 Task: Edit the buffer time to 1 hour before the event.
Action: Mouse moved to (437, 256)
Screenshot: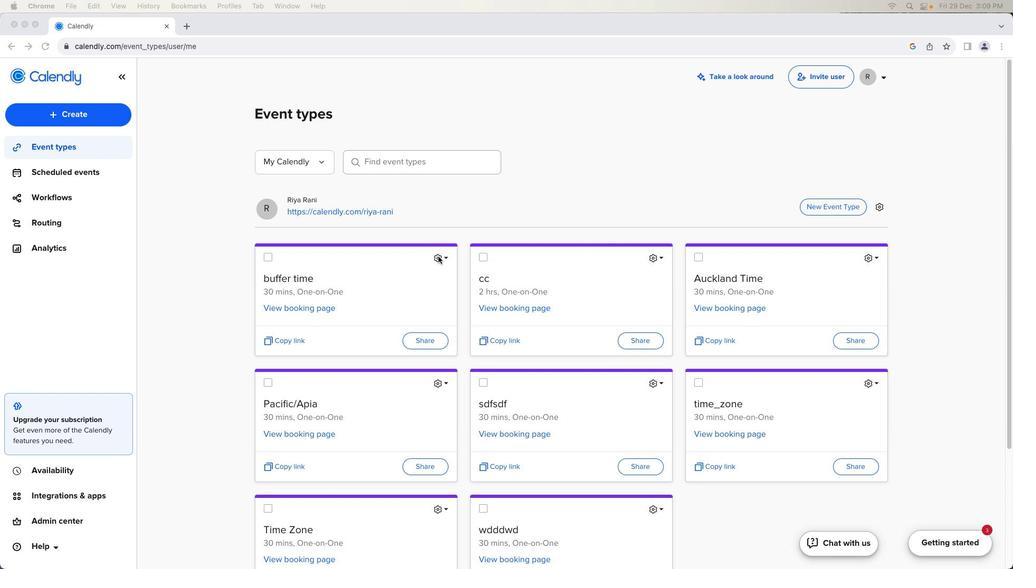 
Action: Mouse pressed left at (437, 256)
Screenshot: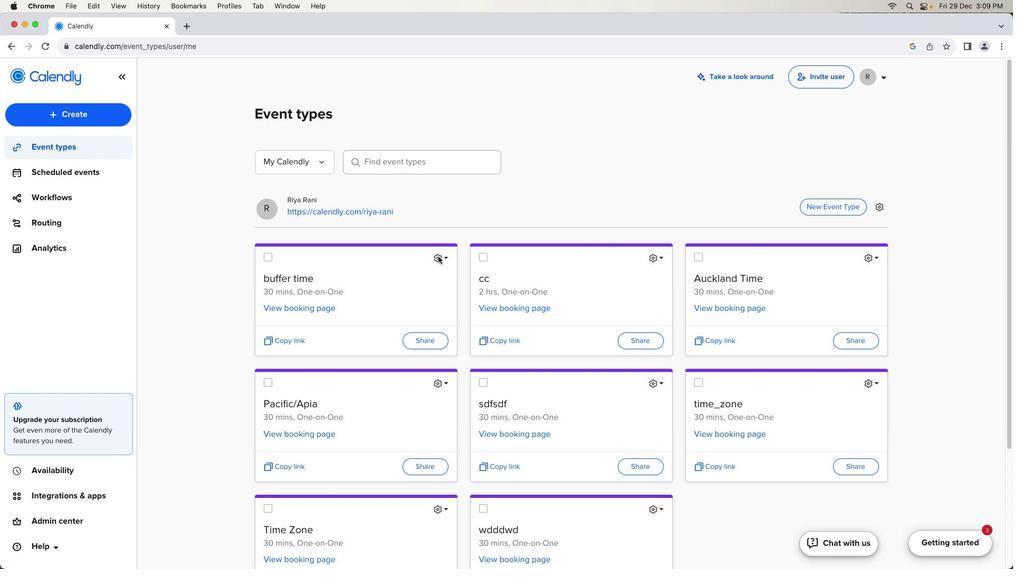 
Action: Mouse pressed left at (437, 256)
Screenshot: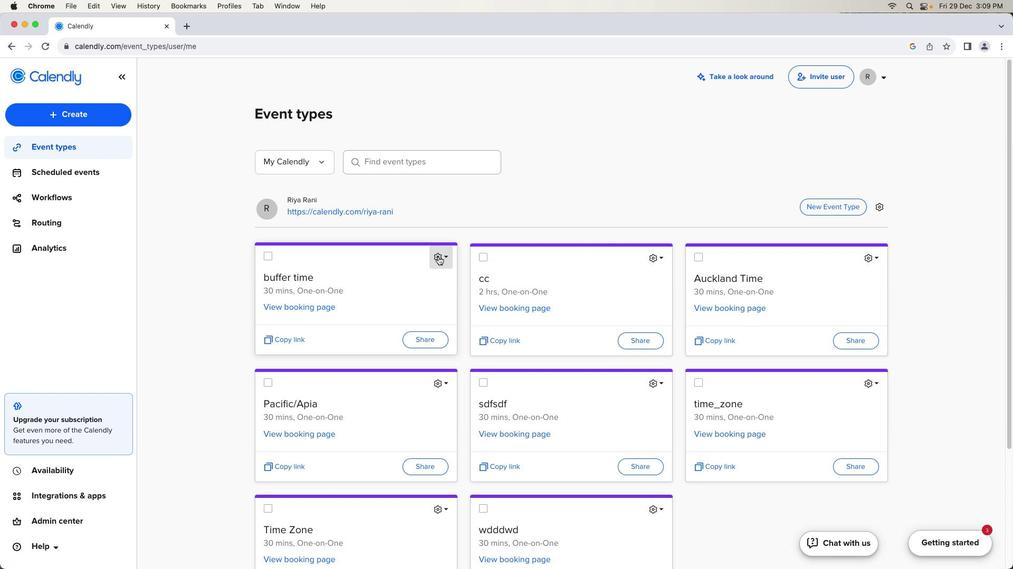 
Action: Mouse moved to (416, 281)
Screenshot: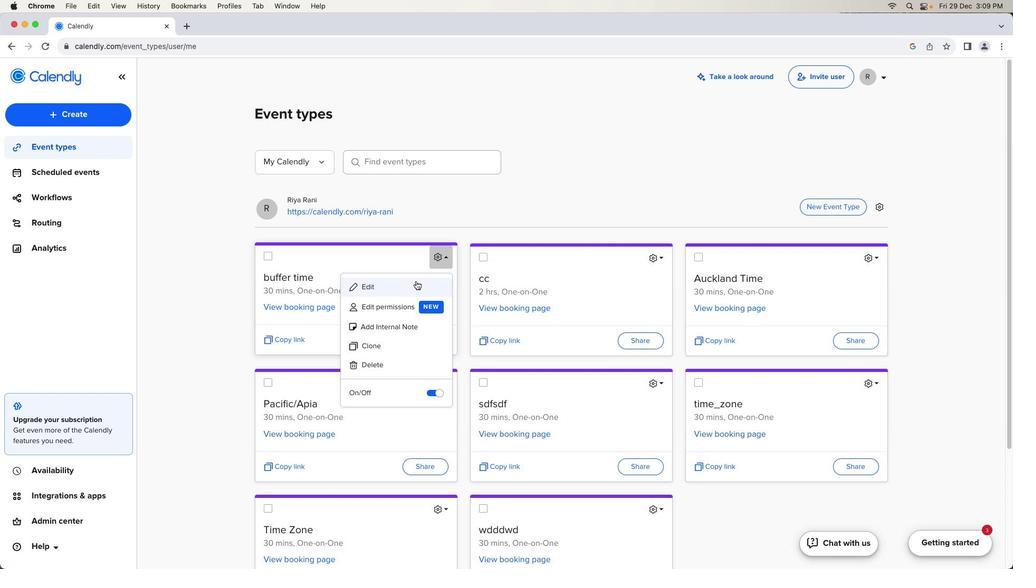 
Action: Mouse pressed left at (416, 281)
Screenshot: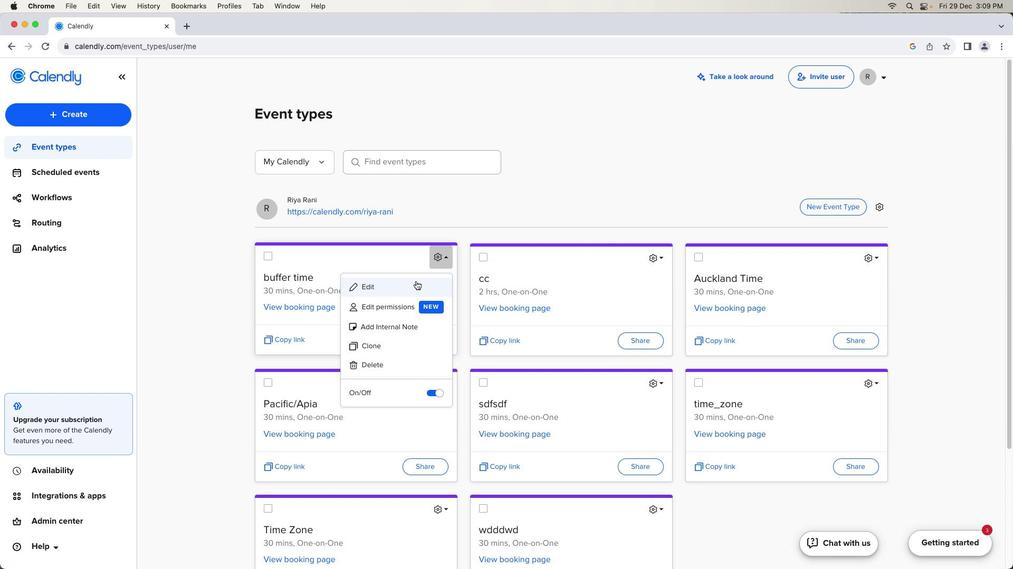 
Action: Mouse moved to (170, 342)
Screenshot: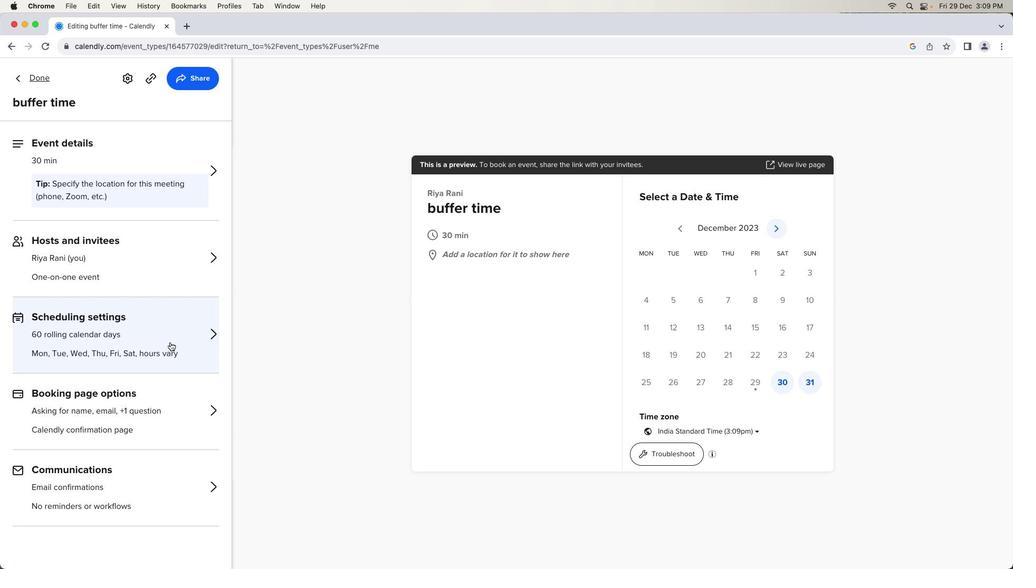 
Action: Mouse pressed left at (170, 342)
Screenshot: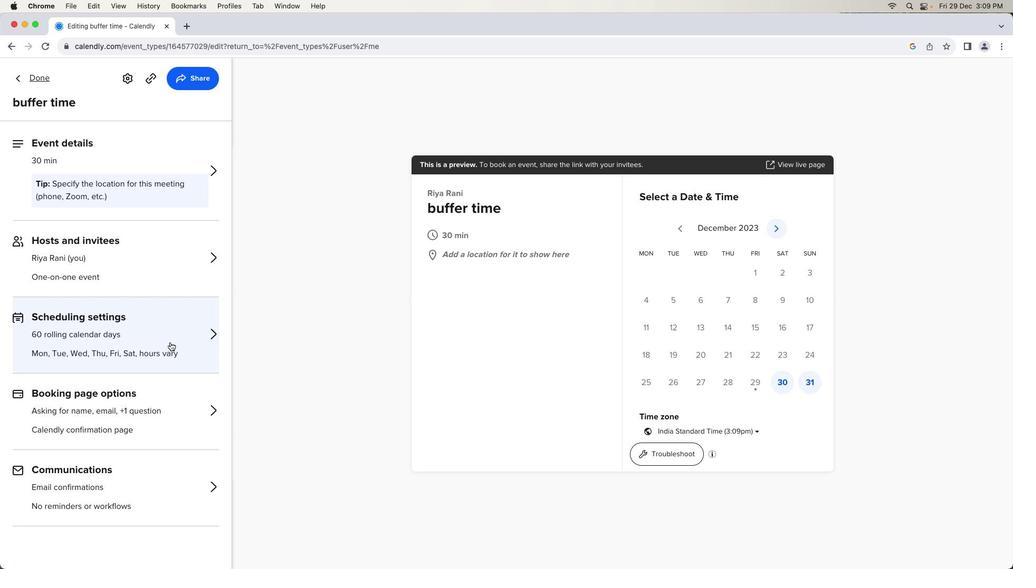 
Action: Mouse moved to (55, 424)
Screenshot: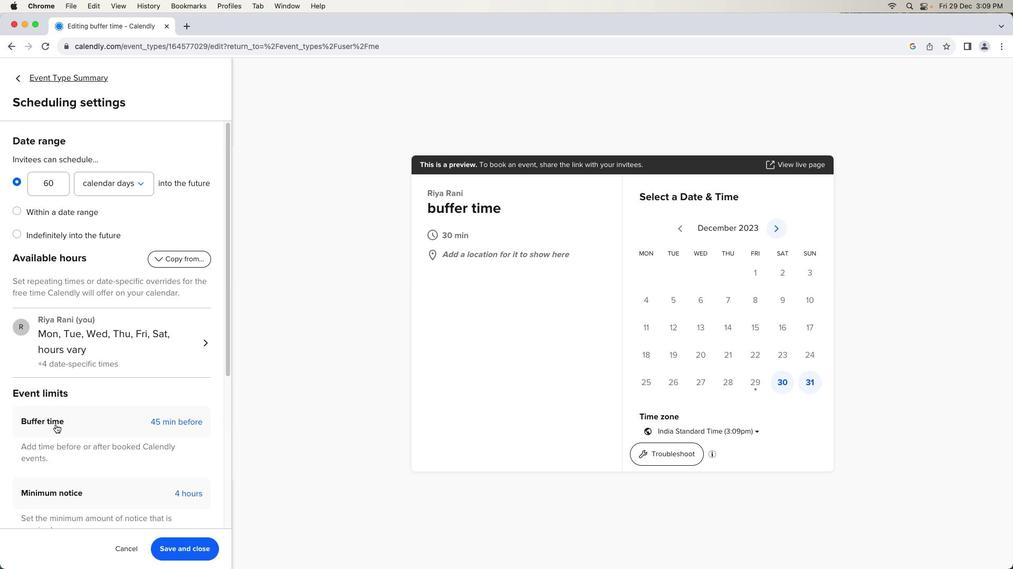 
Action: Mouse pressed left at (55, 424)
Screenshot: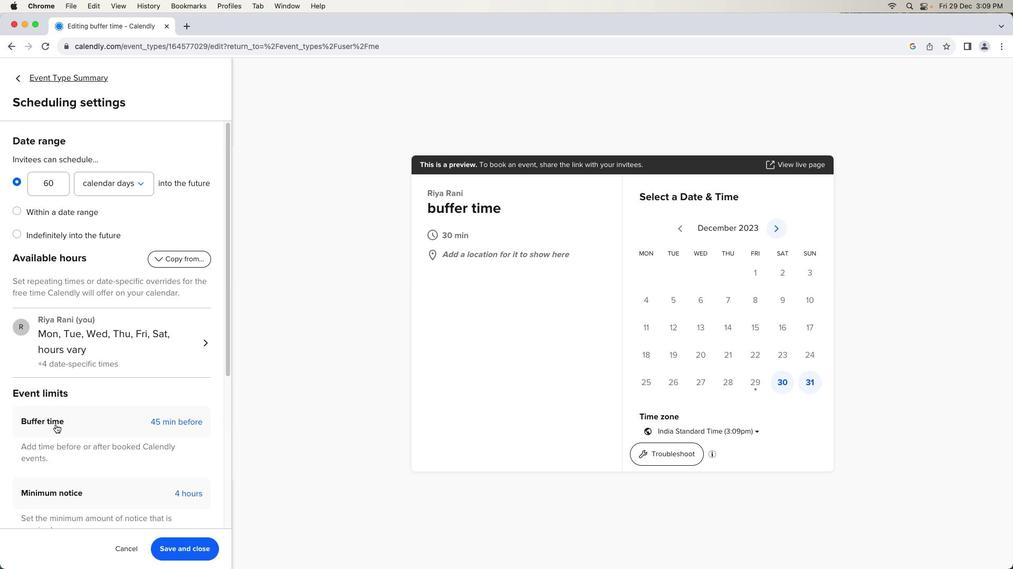 
Action: Mouse moved to (120, 453)
Screenshot: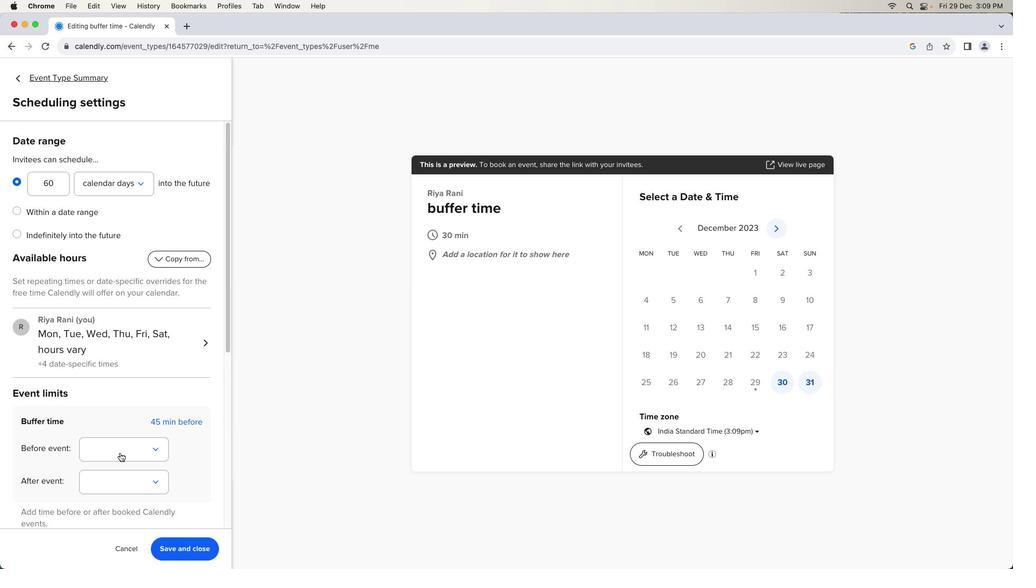 
Action: Mouse pressed left at (120, 453)
Screenshot: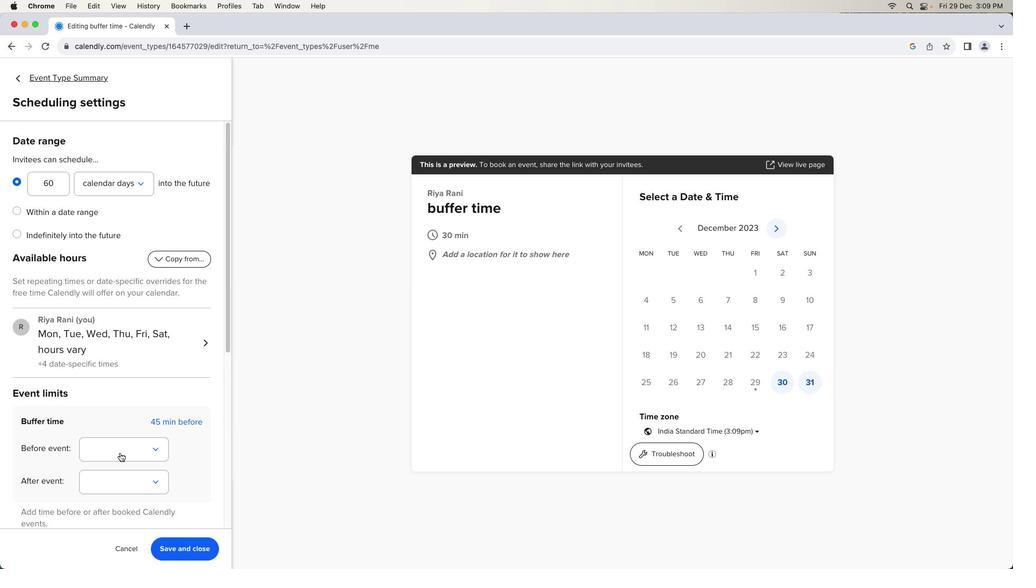 
Action: Mouse moved to (118, 510)
Screenshot: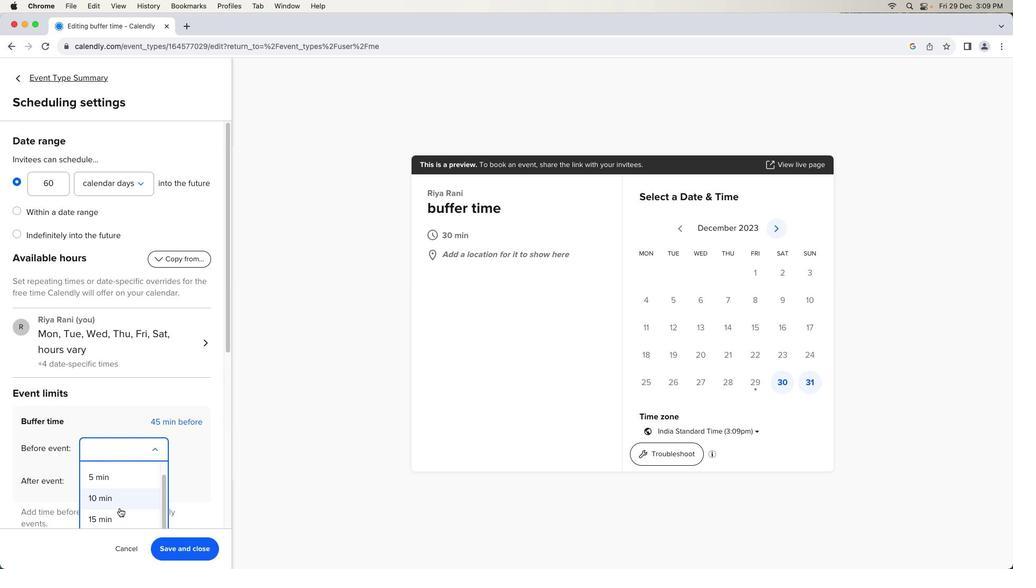 
Action: Mouse scrolled (118, 510) with delta (0, 0)
Screenshot: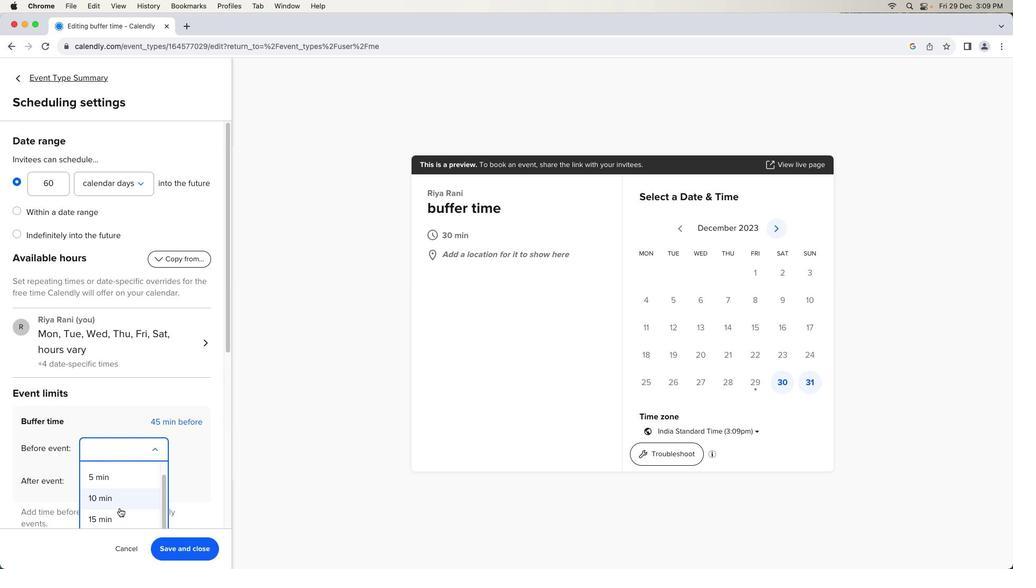 
Action: Mouse moved to (118, 510)
Screenshot: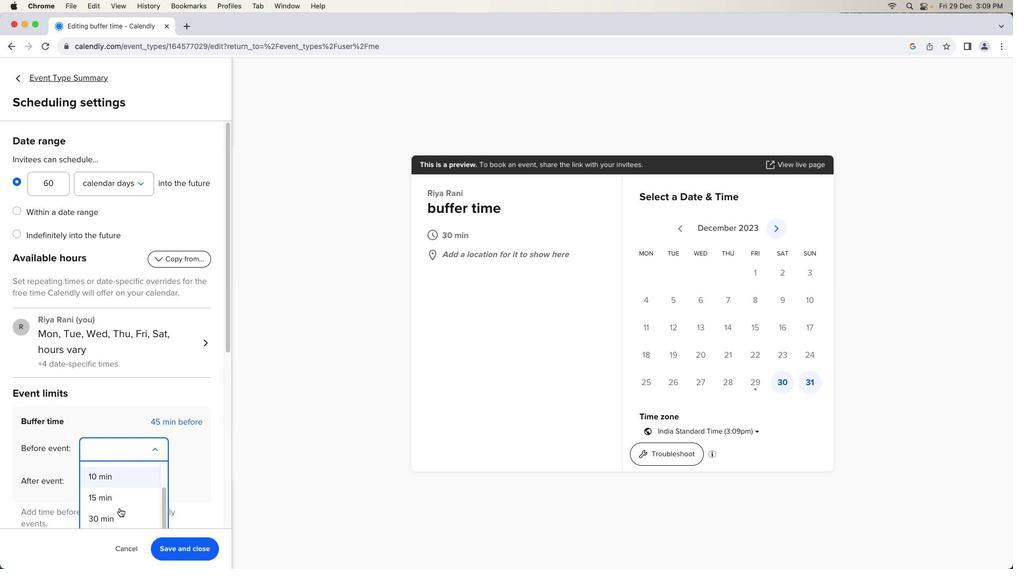 
Action: Mouse scrolled (118, 510) with delta (0, 0)
Screenshot: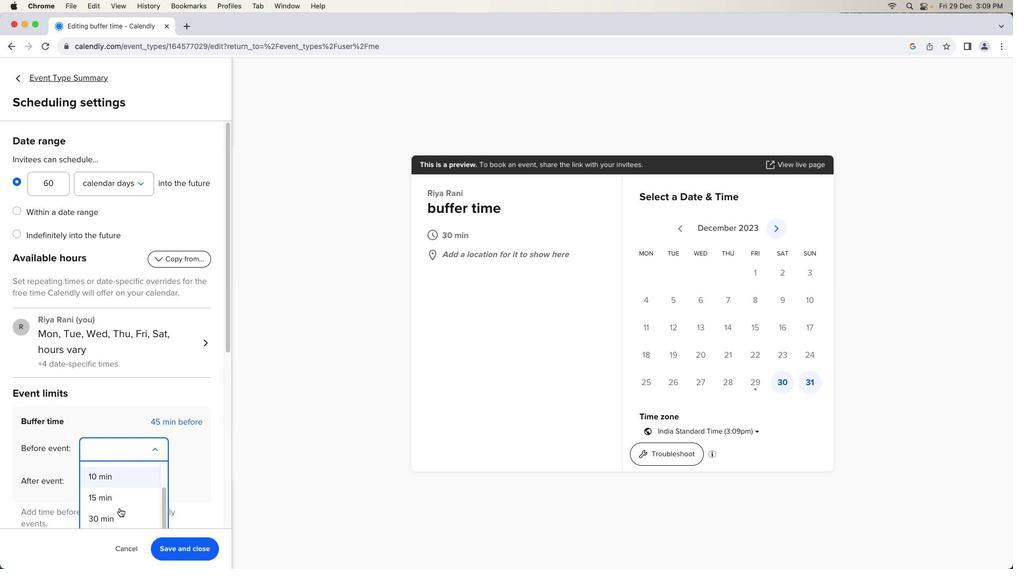 
Action: Mouse moved to (118, 509)
Screenshot: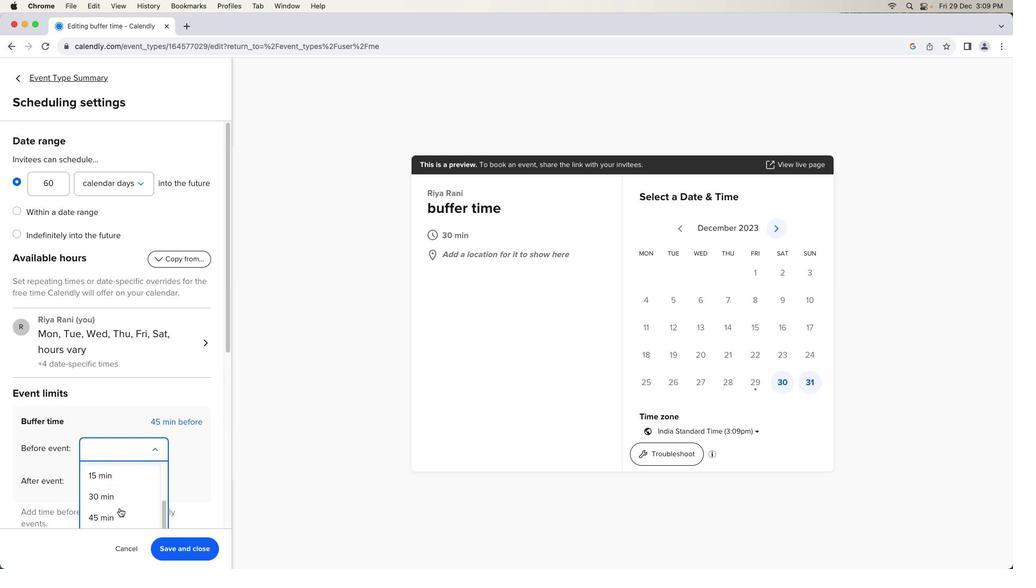 
Action: Mouse scrolled (118, 509) with delta (0, -1)
Screenshot: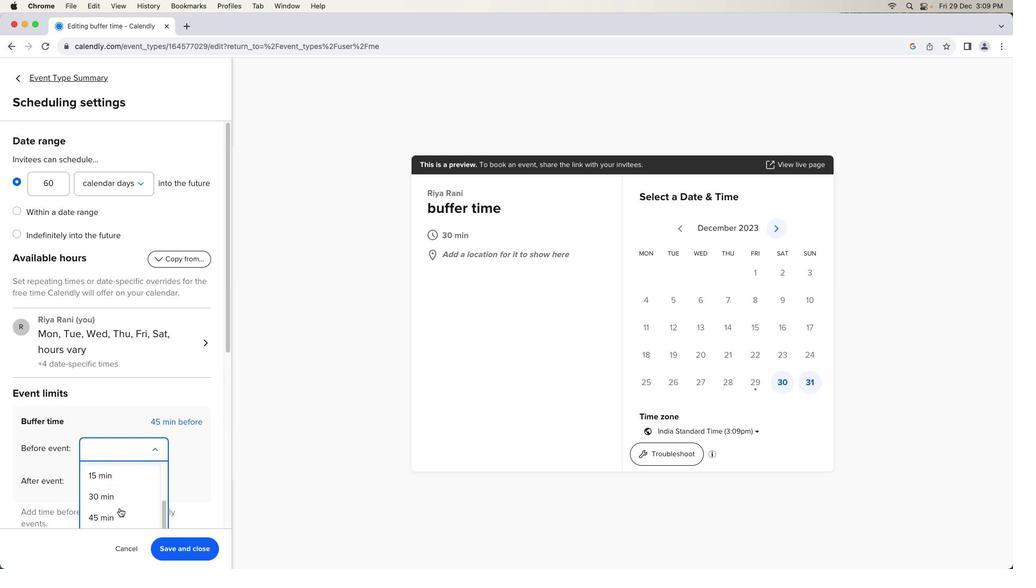 
Action: Mouse moved to (119, 509)
Screenshot: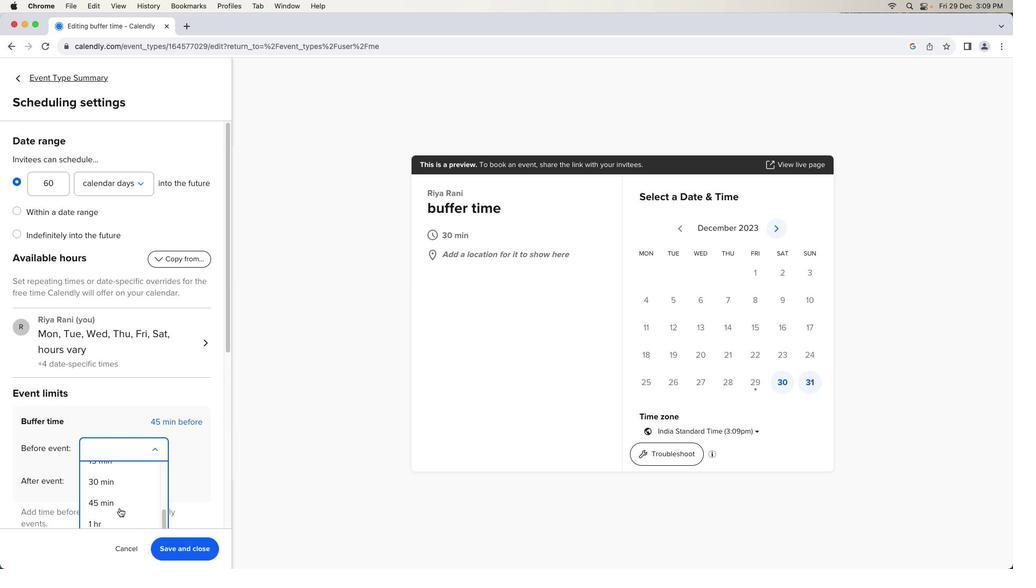 
Action: Mouse scrolled (119, 509) with delta (0, 0)
Screenshot: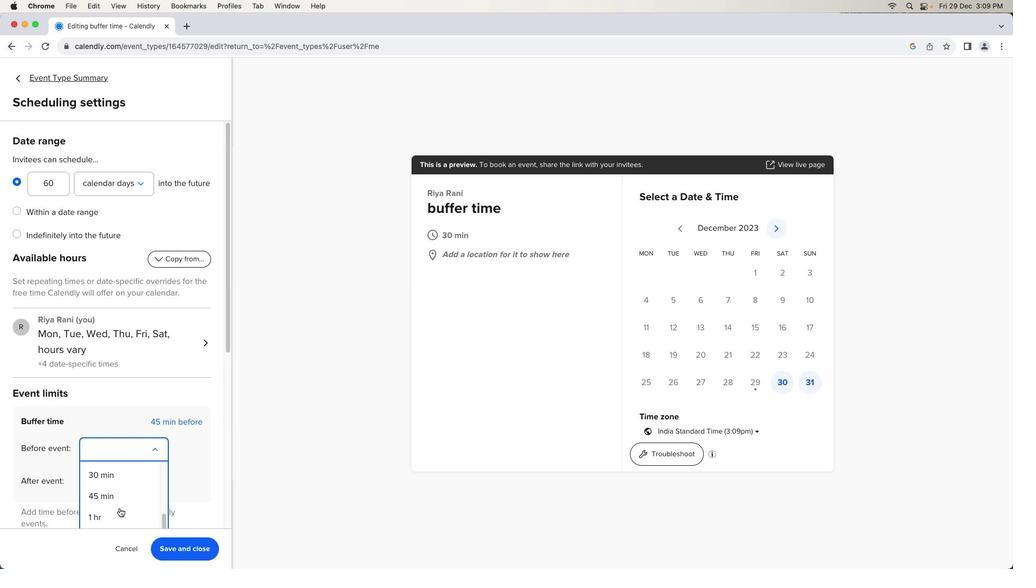 
Action: Mouse moved to (113, 511)
Screenshot: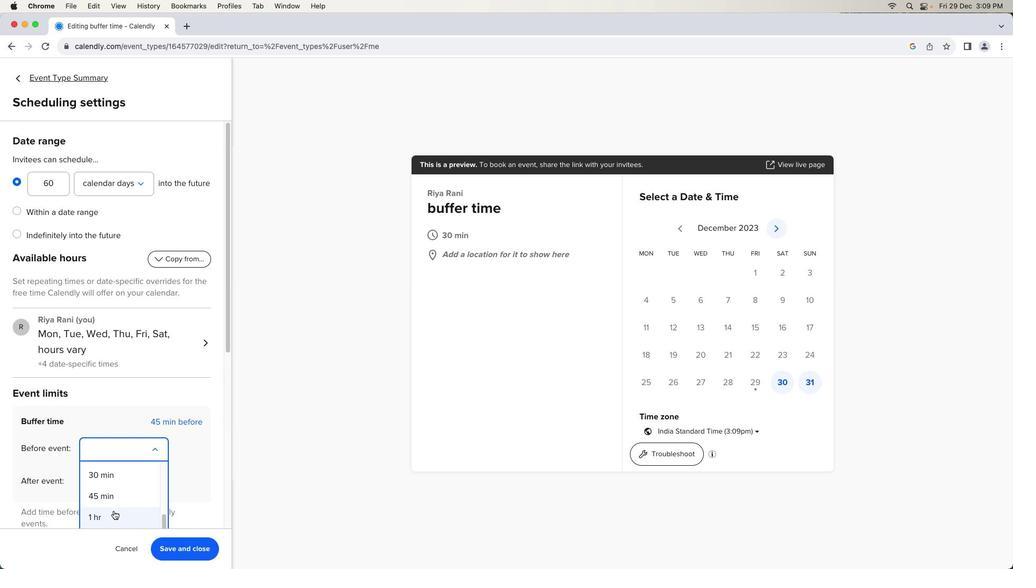 
Action: Mouse pressed left at (113, 511)
Screenshot: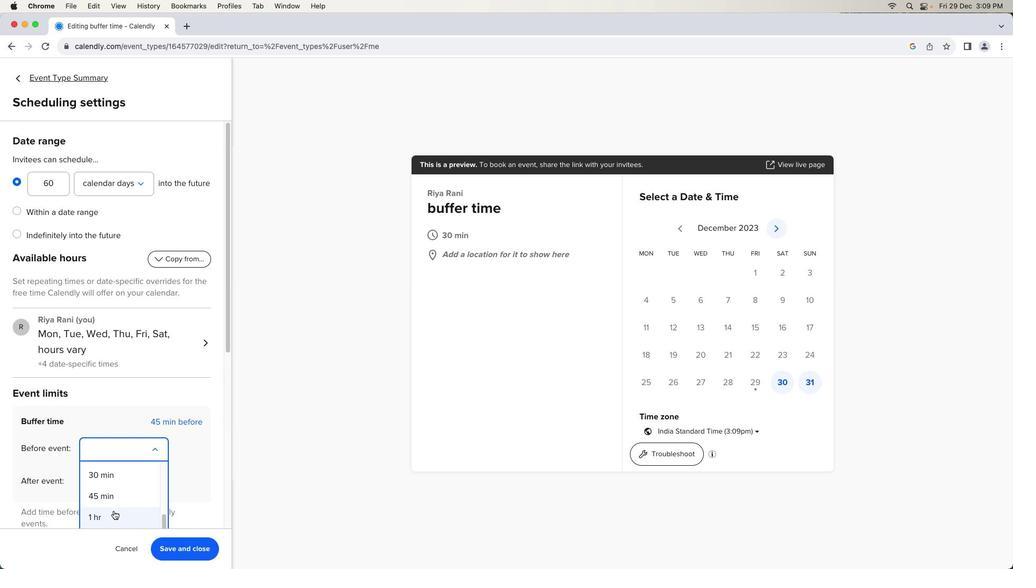 
Action: Mouse moved to (191, 550)
Screenshot: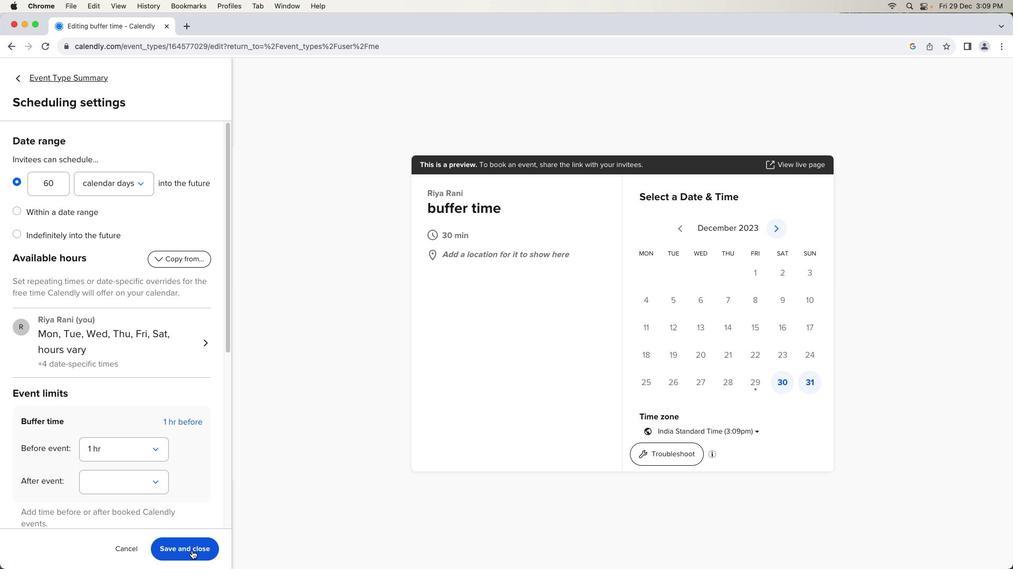 
Action: Mouse pressed left at (191, 550)
Screenshot: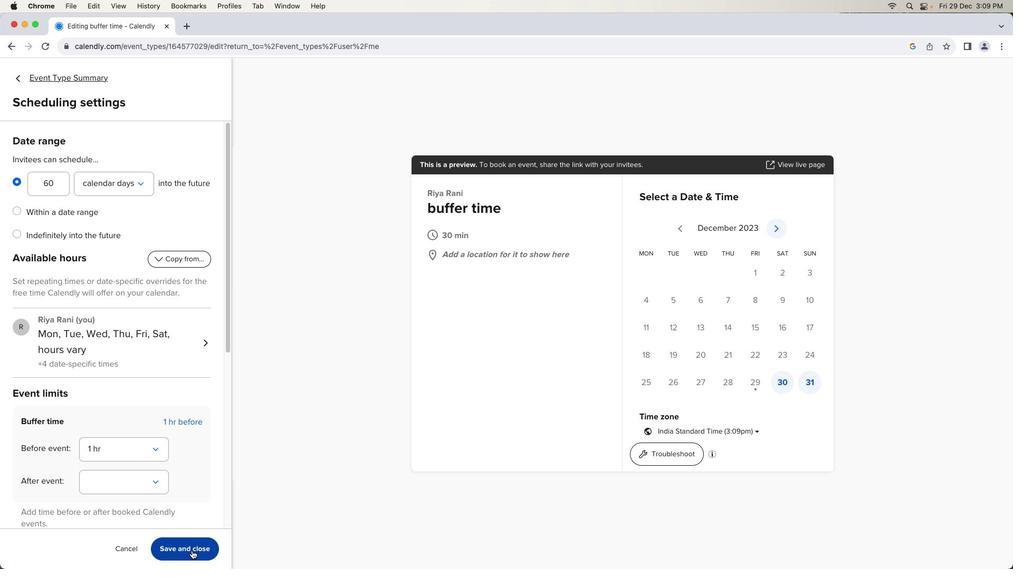 
Action: Mouse moved to (405, 464)
Screenshot: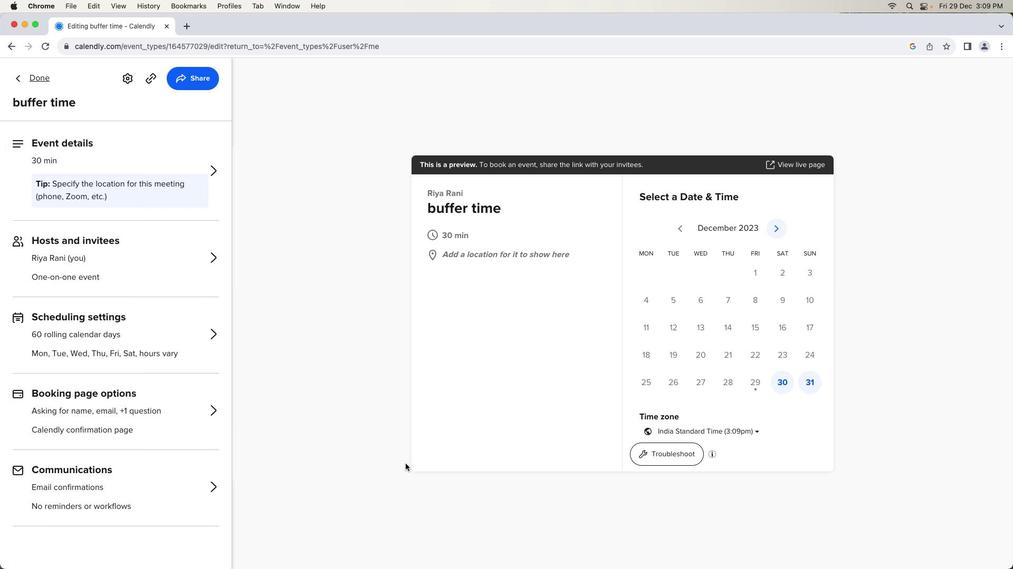 
